 Task: Filter the notifications by "repo:git".
Action: Mouse moved to (911, 191)
Screenshot: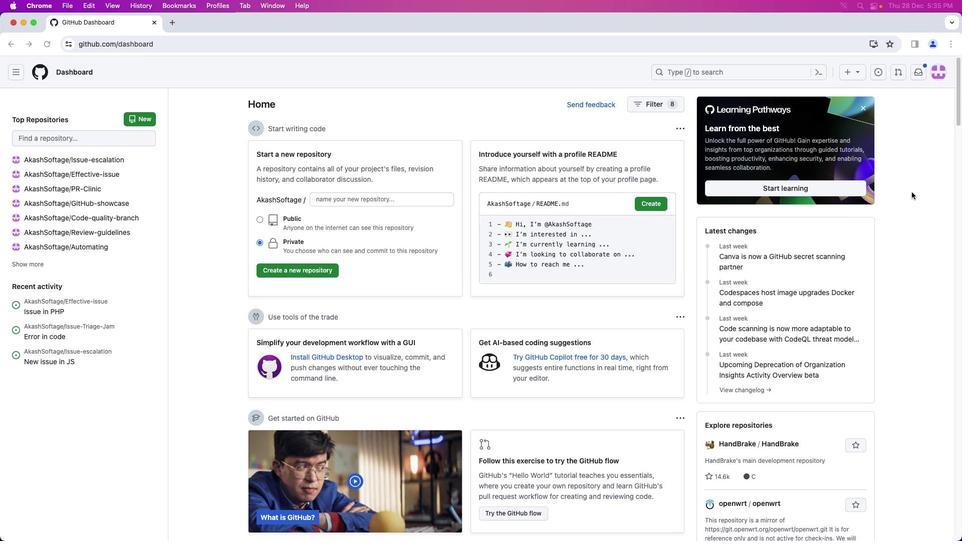 
Action: Mouse pressed left at (911, 191)
Screenshot: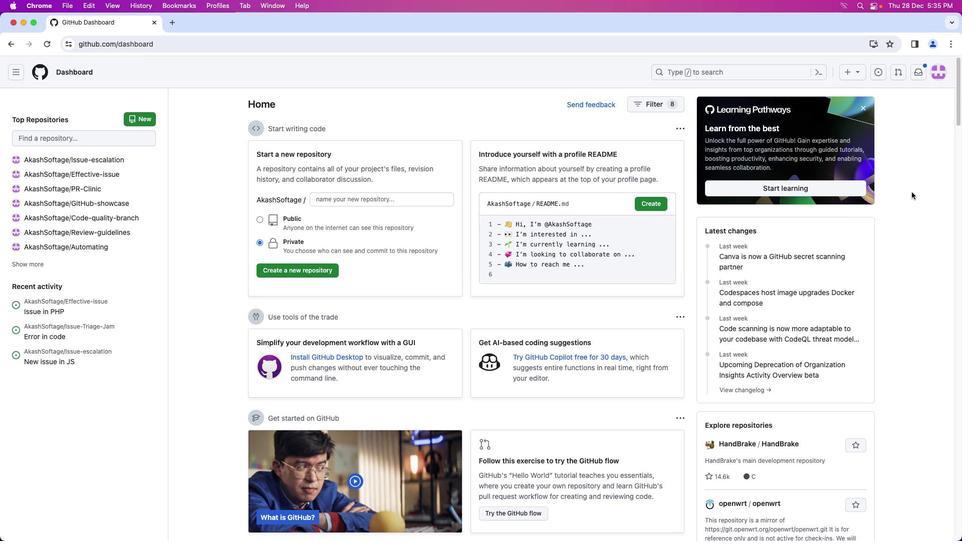 
Action: Mouse moved to (916, 76)
Screenshot: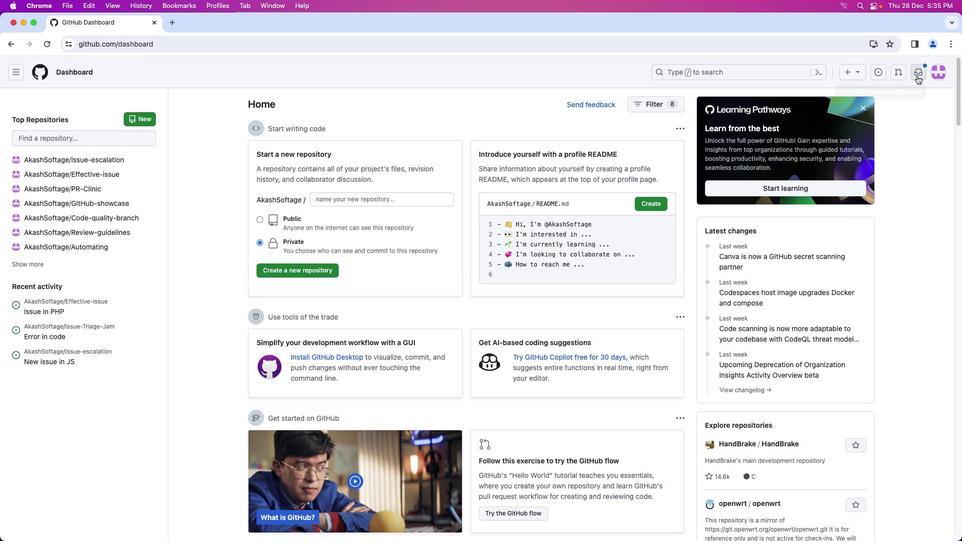
Action: Mouse pressed left at (916, 76)
Screenshot: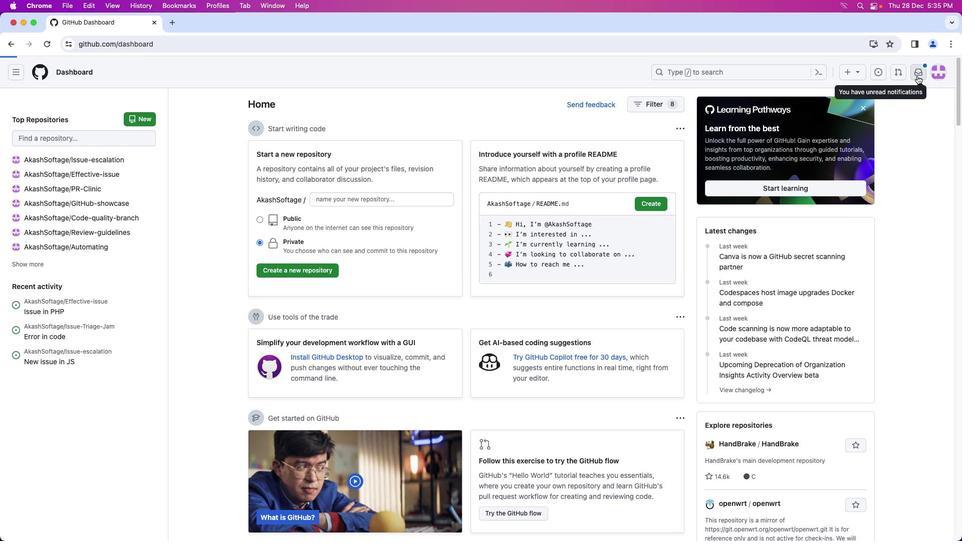 
Action: Mouse moved to (312, 107)
Screenshot: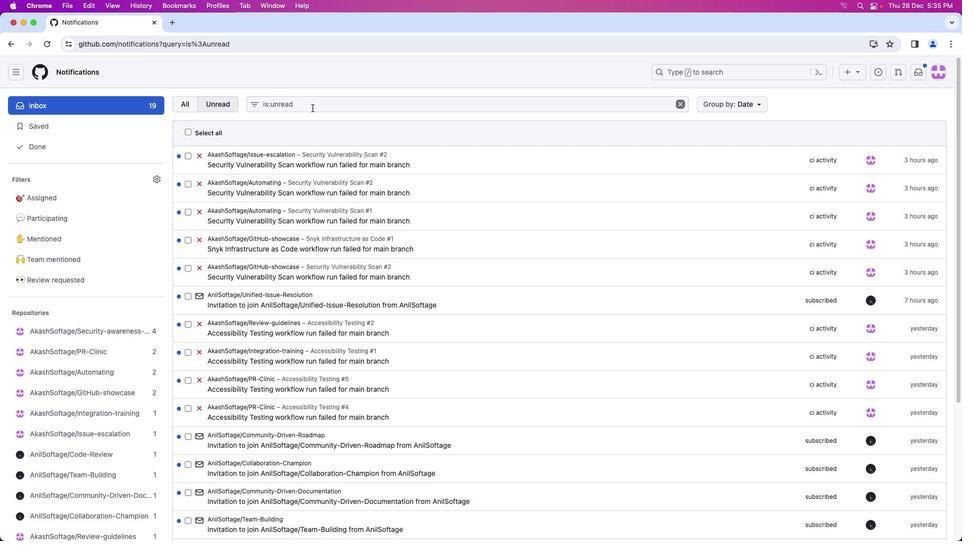 
Action: Mouse pressed left at (312, 107)
Screenshot: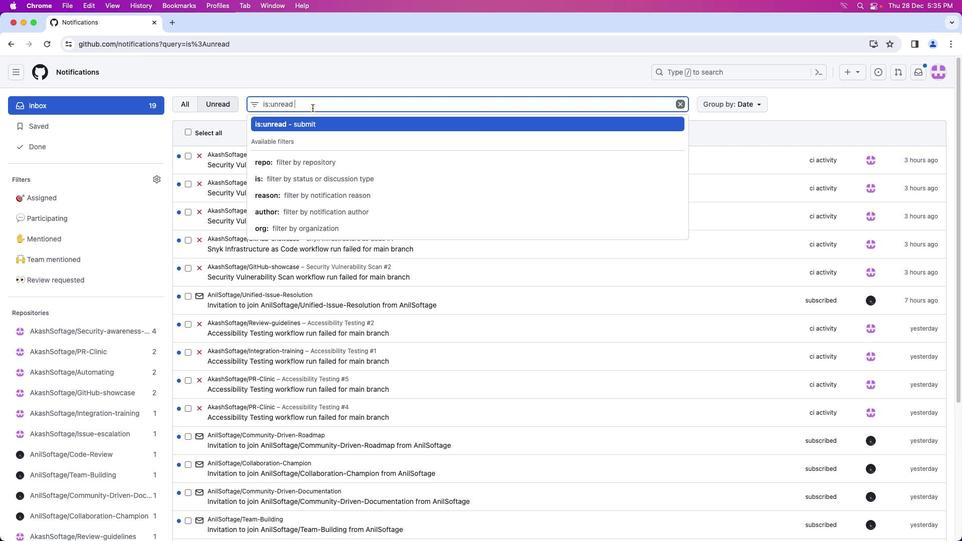 
Action: Key pressed Key.backspaceKey.backspaceKey.backspaceKey.backspaceKey.backspaceKey.backspaceKey.backspaceKey.backspaceKey.backspaceKey.backspaceKey.backspaceKey.backspaceKey.backspace'r''e''p''o'Key.shift_r':''g''i''t'Key.enter
Screenshot: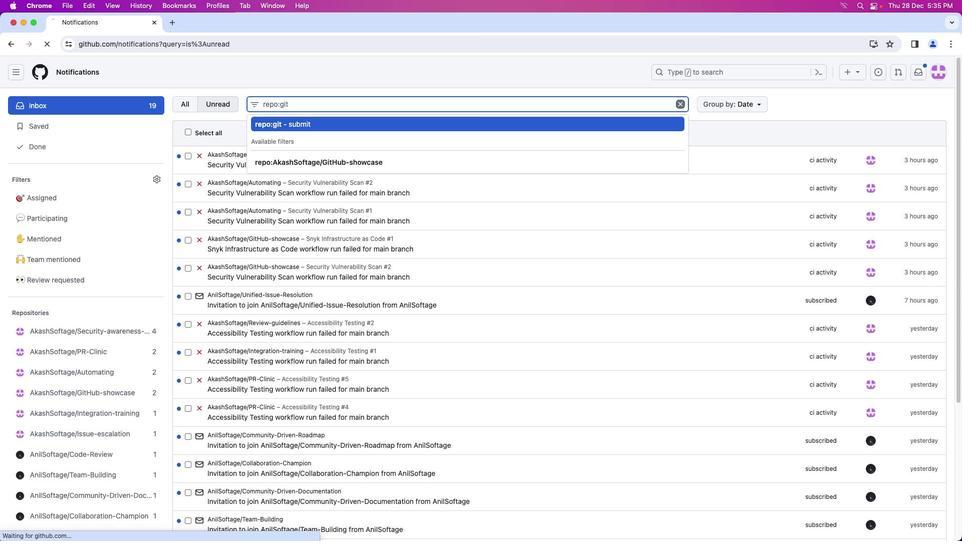 
Action: Mouse moved to (573, 273)
Screenshot: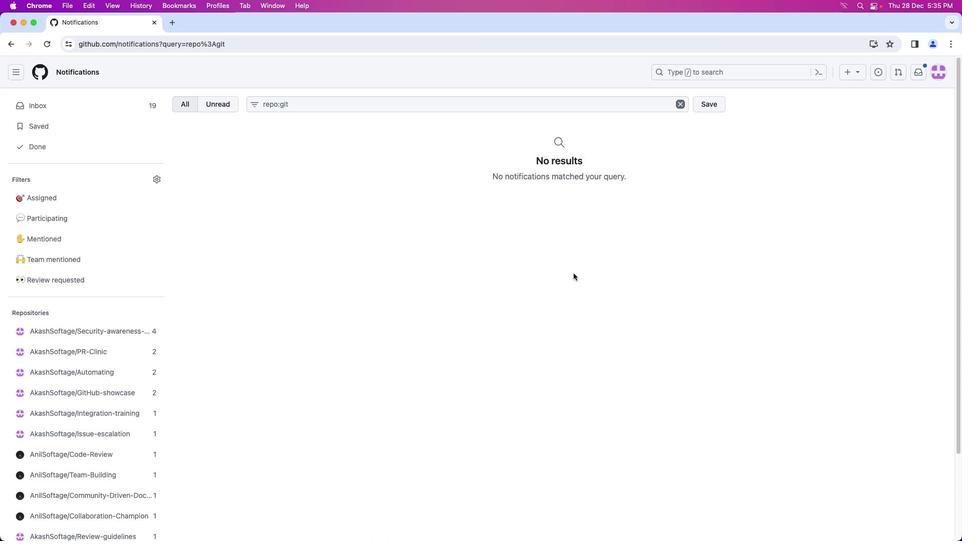 
Action: Mouse pressed left at (573, 273)
Screenshot: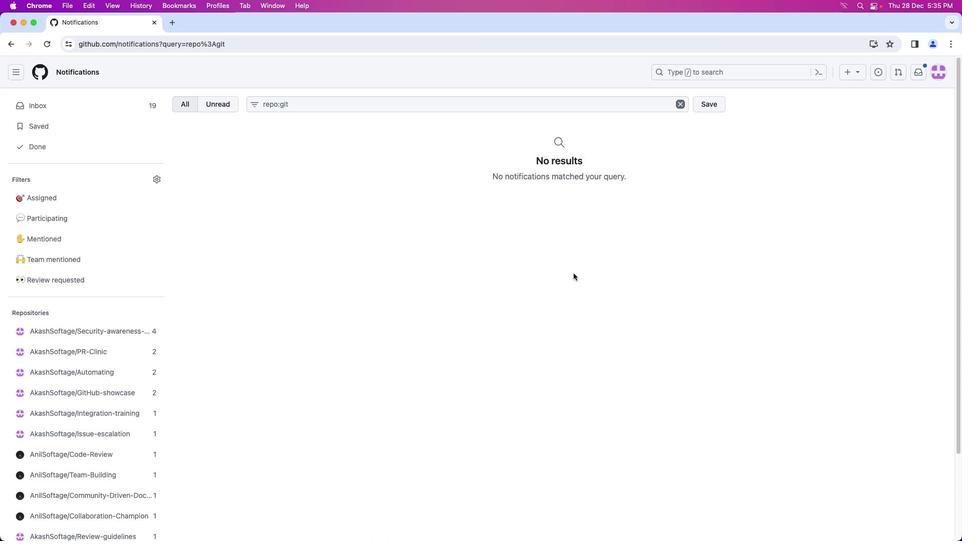 
Action: Mouse moved to (573, 273)
Screenshot: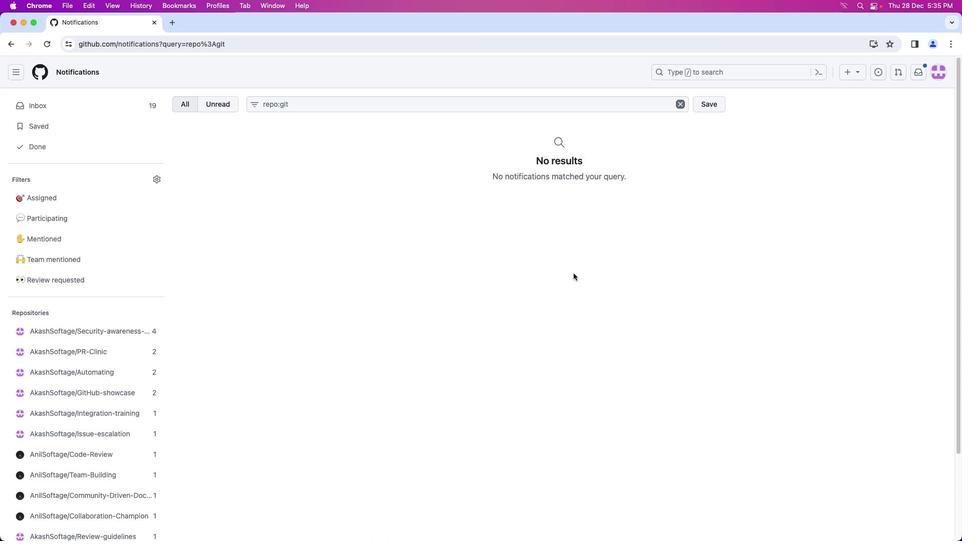 
